Task: Start a new meeting.
Action: Mouse moved to (891, 56)
Screenshot: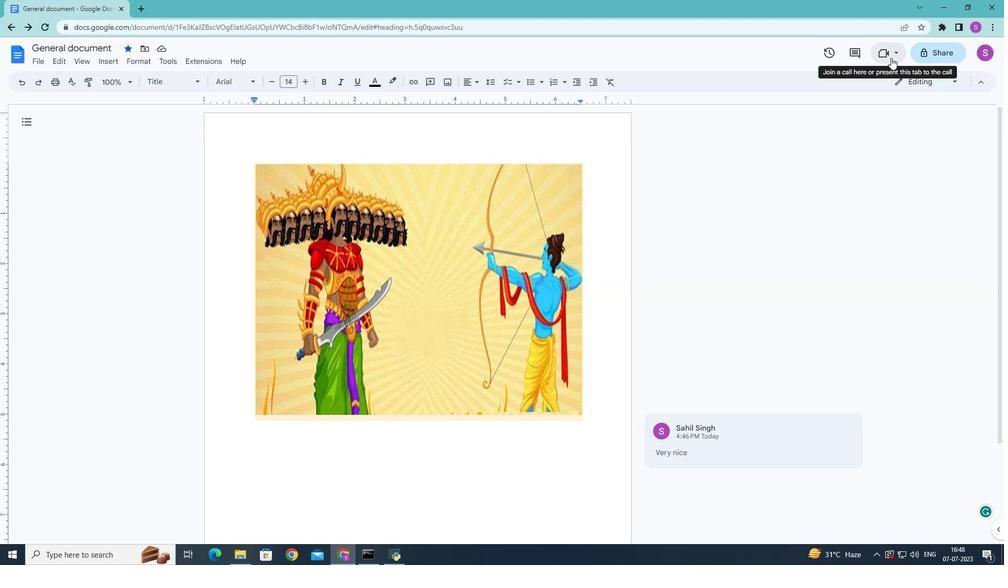 
Action: Mouse pressed left at (891, 56)
Screenshot: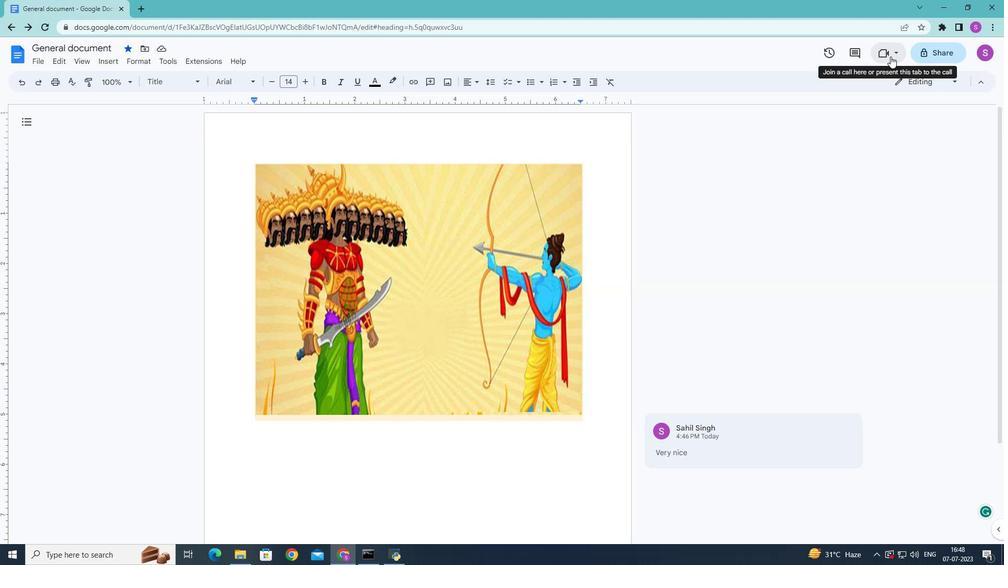 
Action: Mouse moved to (859, 159)
Screenshot: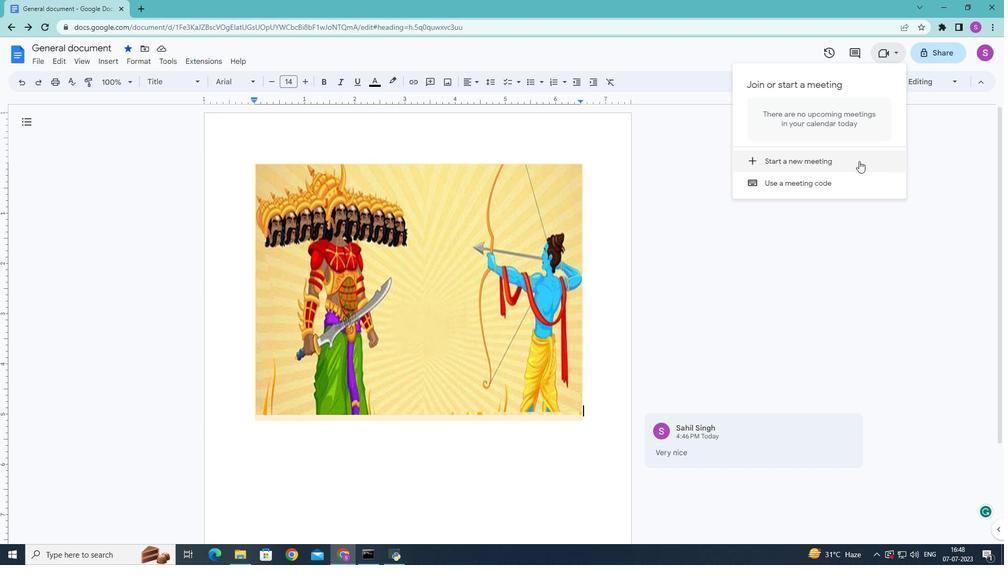 
Action: Mouse pressed left at (859, 159)
Screenshot: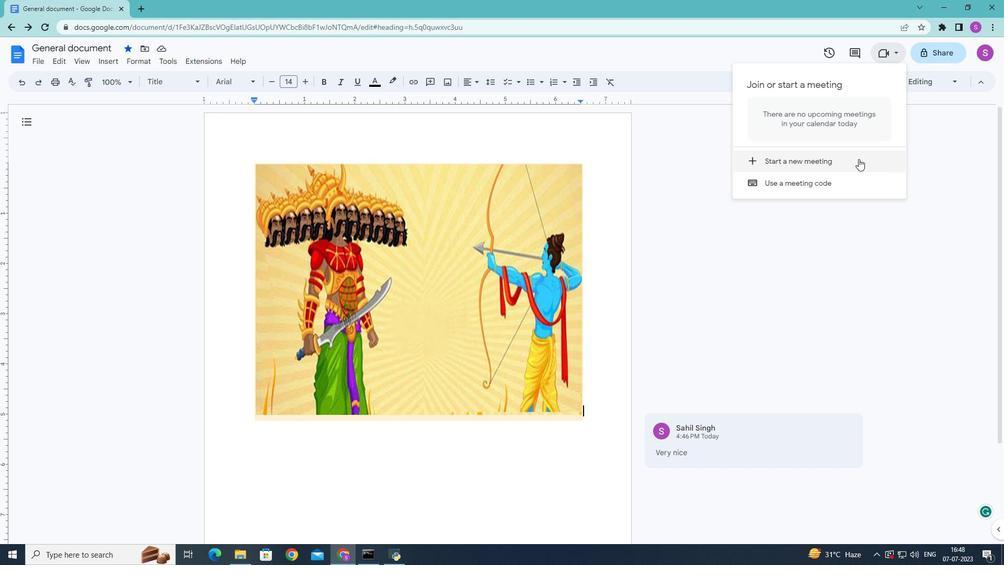 
Action: Mouse moved to (858, 160)
Screenshot: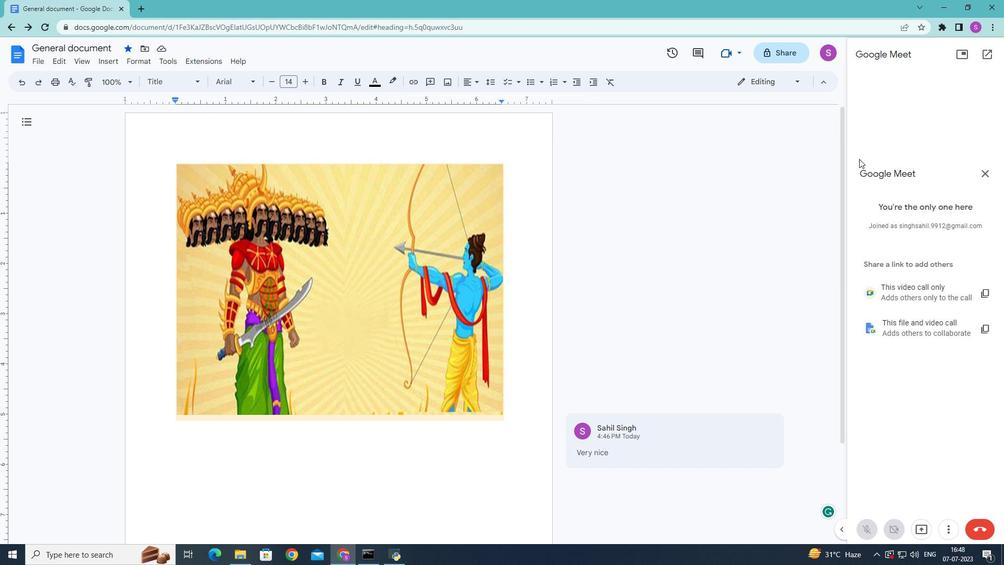 
